 Task: Add Murphy's Naturals Lemon Eucalyptus Oil Mosquito & Tick to the cart.
Action: Mouse moved to (828, 313)
Screenshot: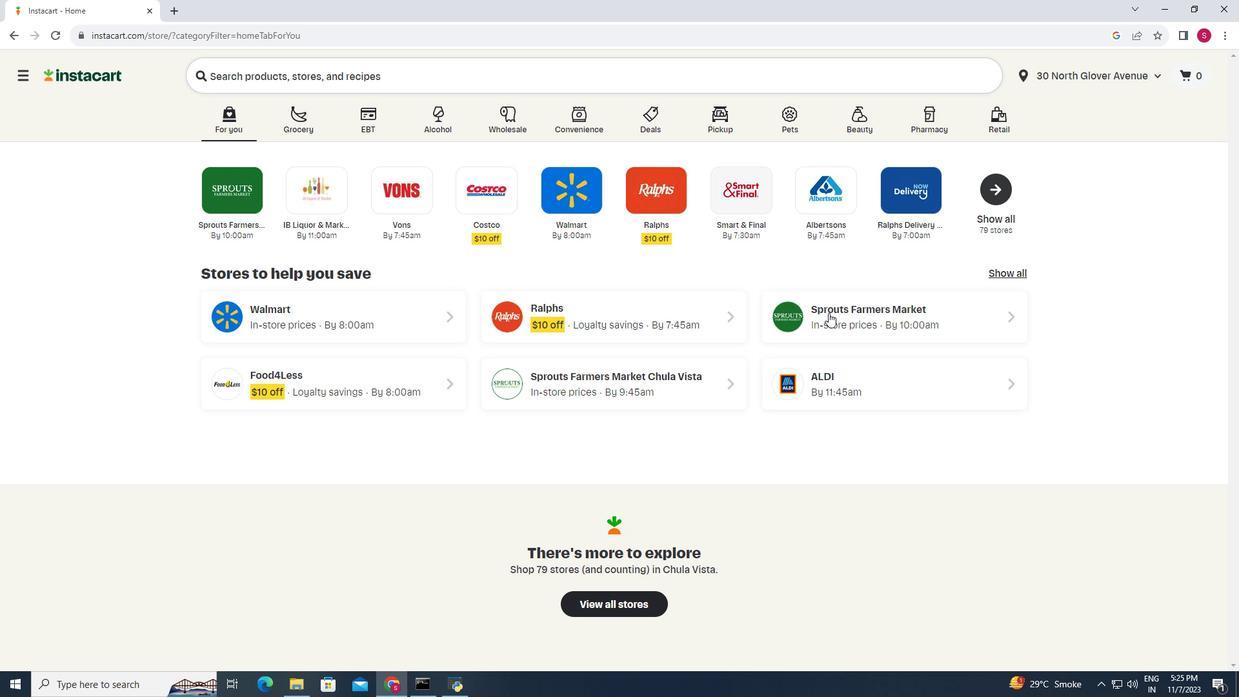 
Action: Mouse pressed left at (828, 313)
Screenshot: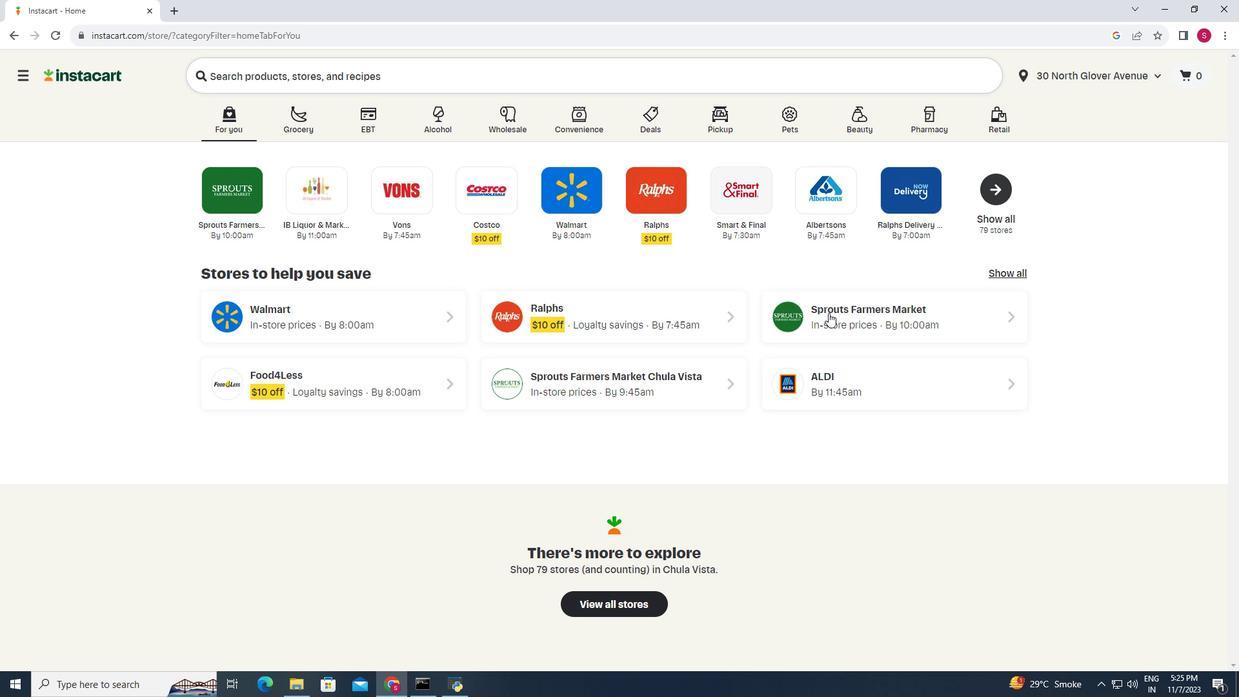 
Action: Mouse moved to (13, 540)
Screenshot: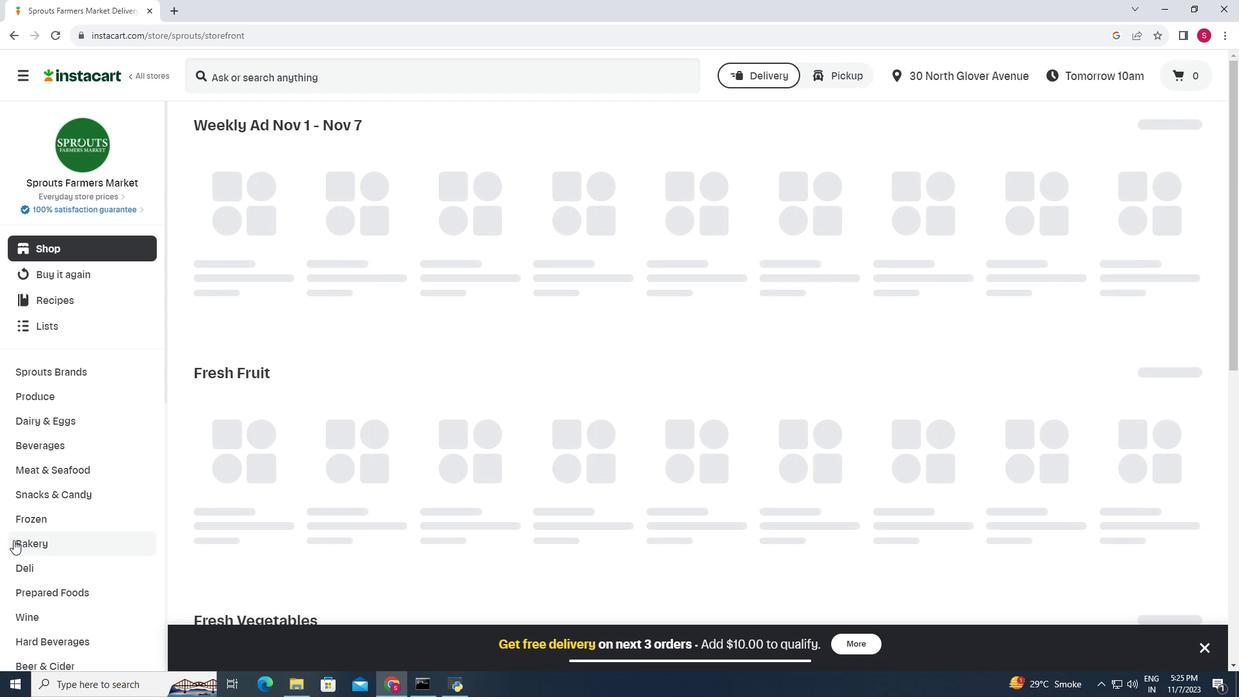 
Action: Mouse scrolled (13, 539) with delta (0, 0)
Screenshot: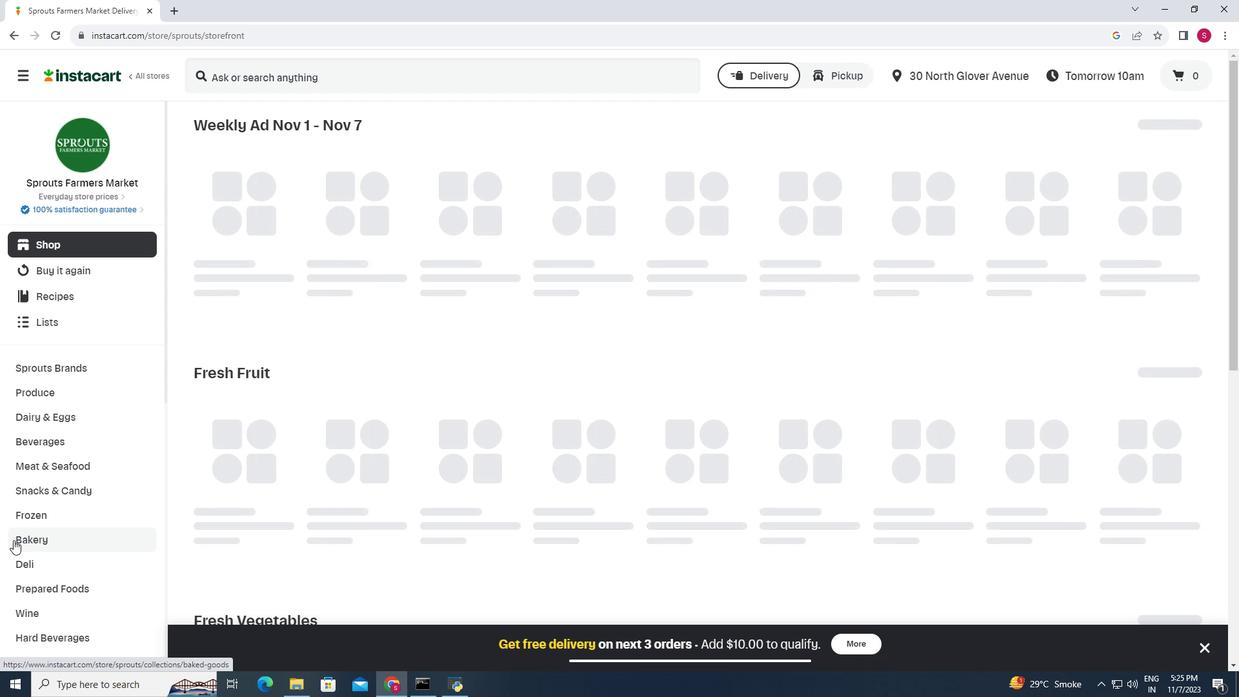 
Action: Mouse scrolled (13, 539) with delta (0, 0)
Screenshot: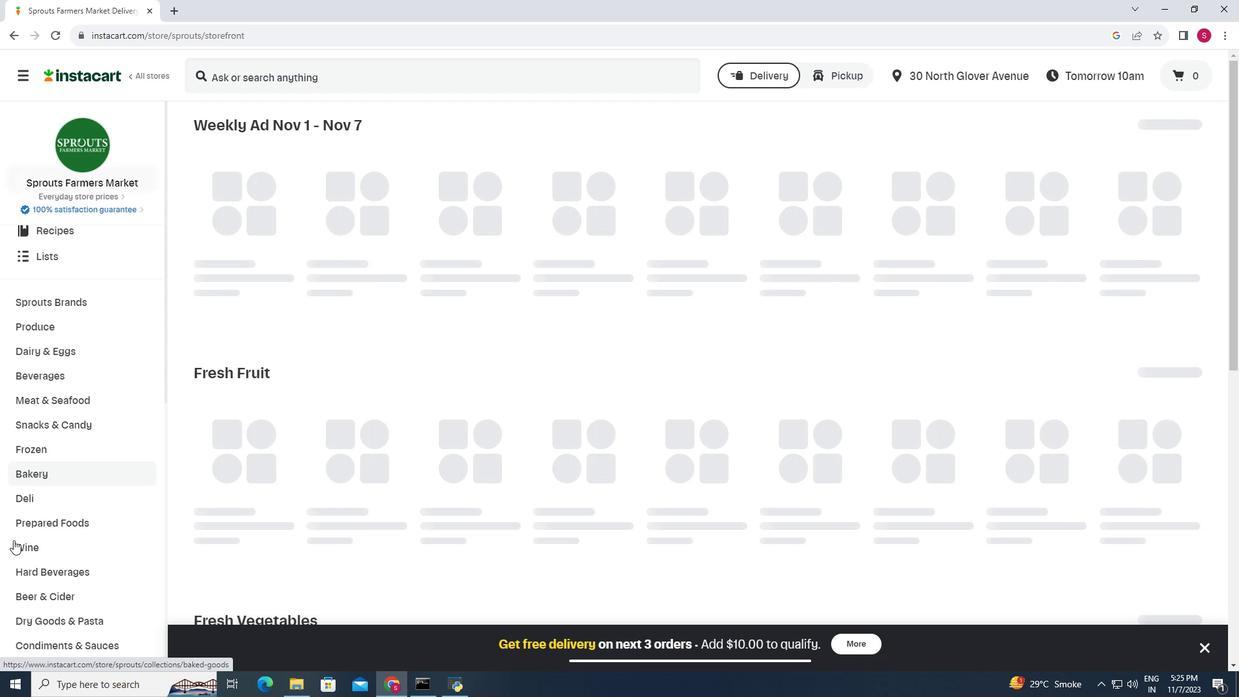
Action: Mouse scrolled (13, 539) with delta (0, 0)
Screenshot: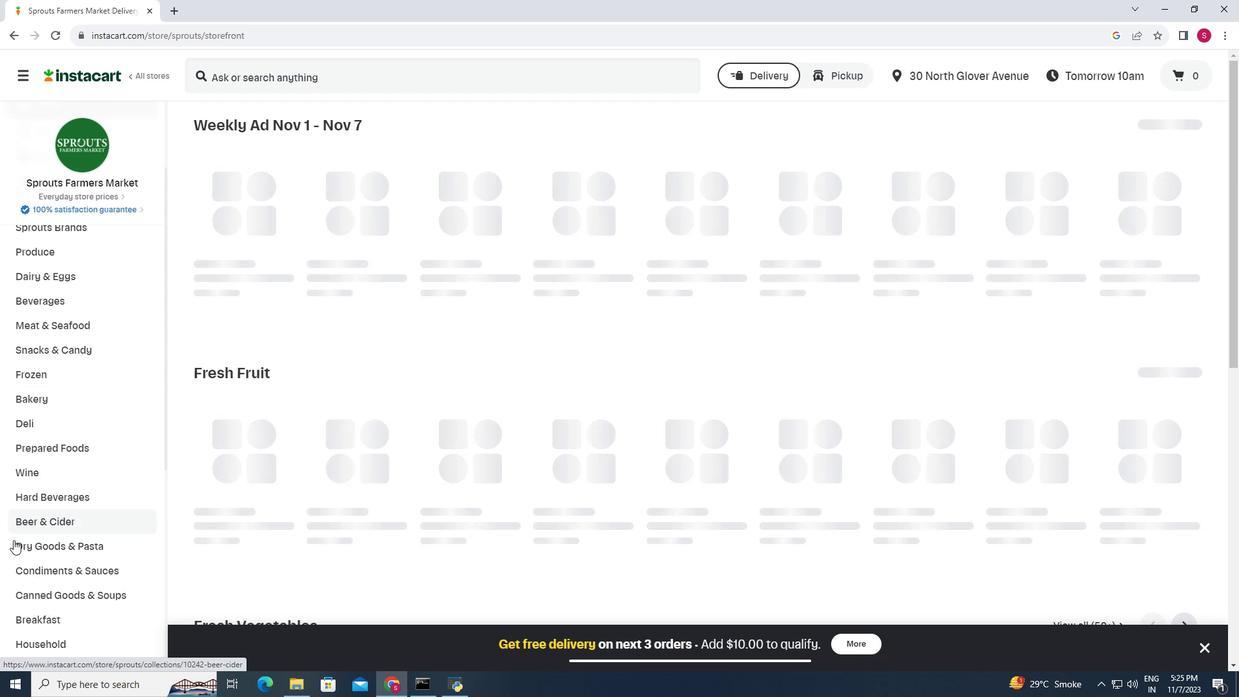 
Action: Mouse scrolled (13, 539) with delta (0, 0)
Screenshot: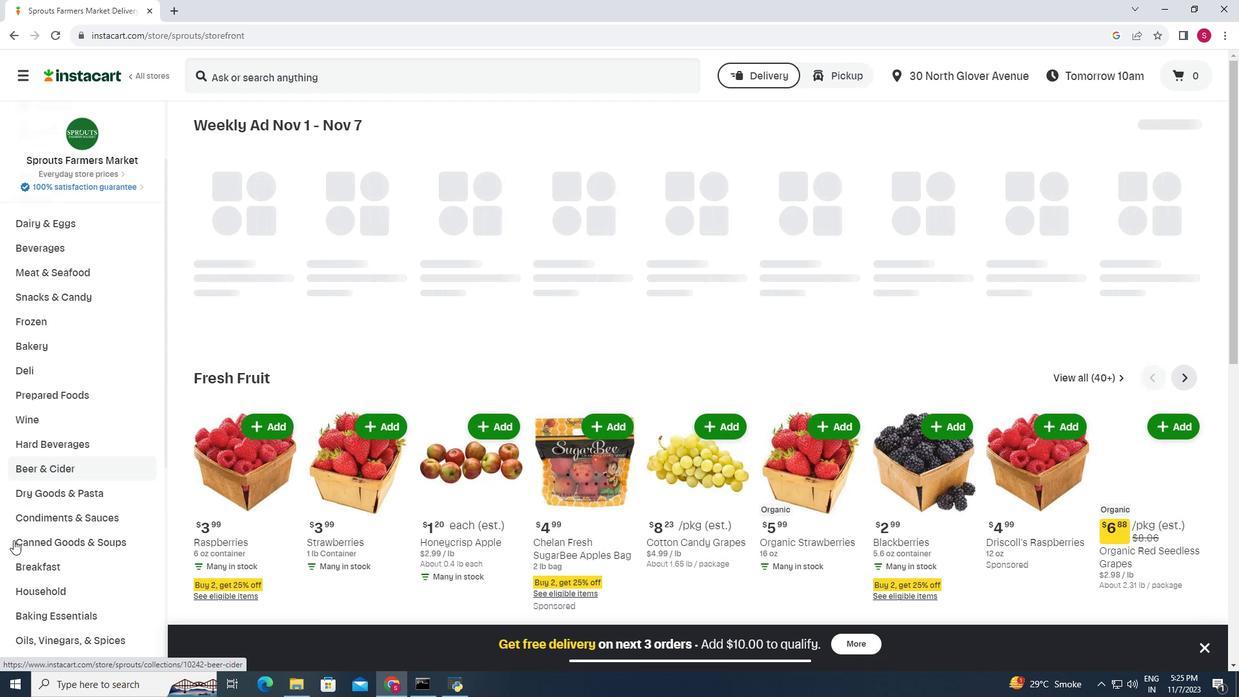 
Action: Mouse scrolled (13, 539) with delta (0, 0)
Screenshot: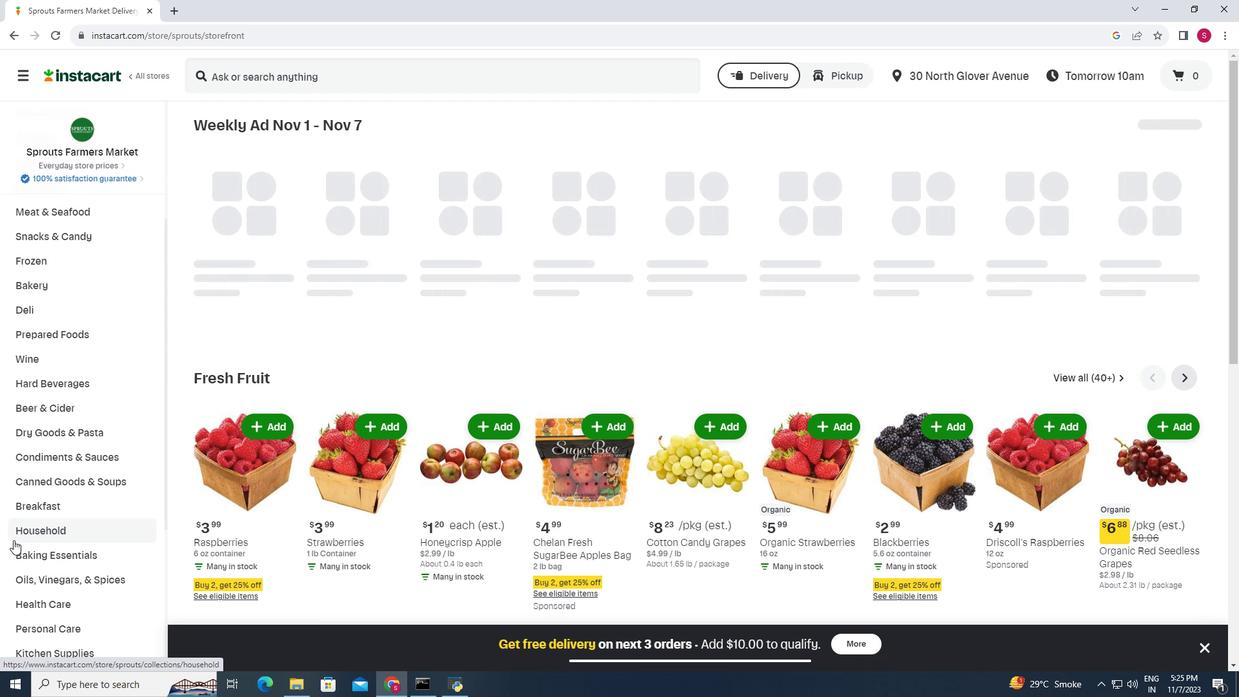 
Action: Mouse moved to (67, 466)
Screenshot: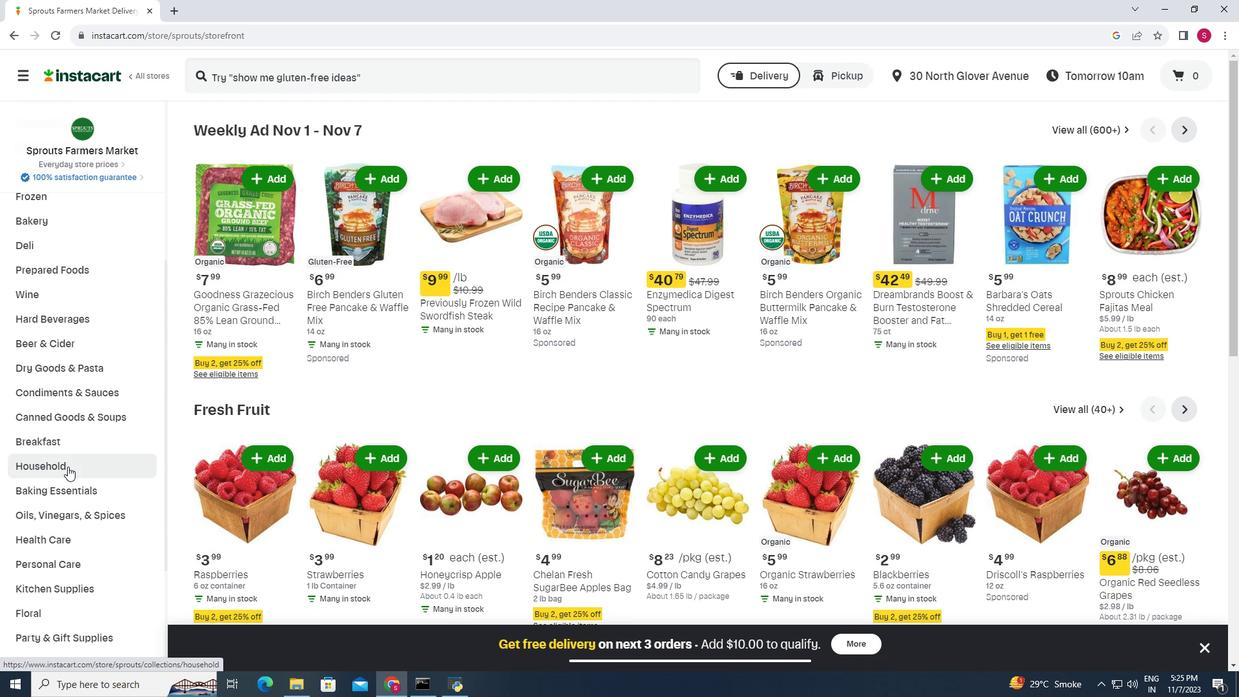 
Action: Mouse pressed left at (67, 466)
Screenshot: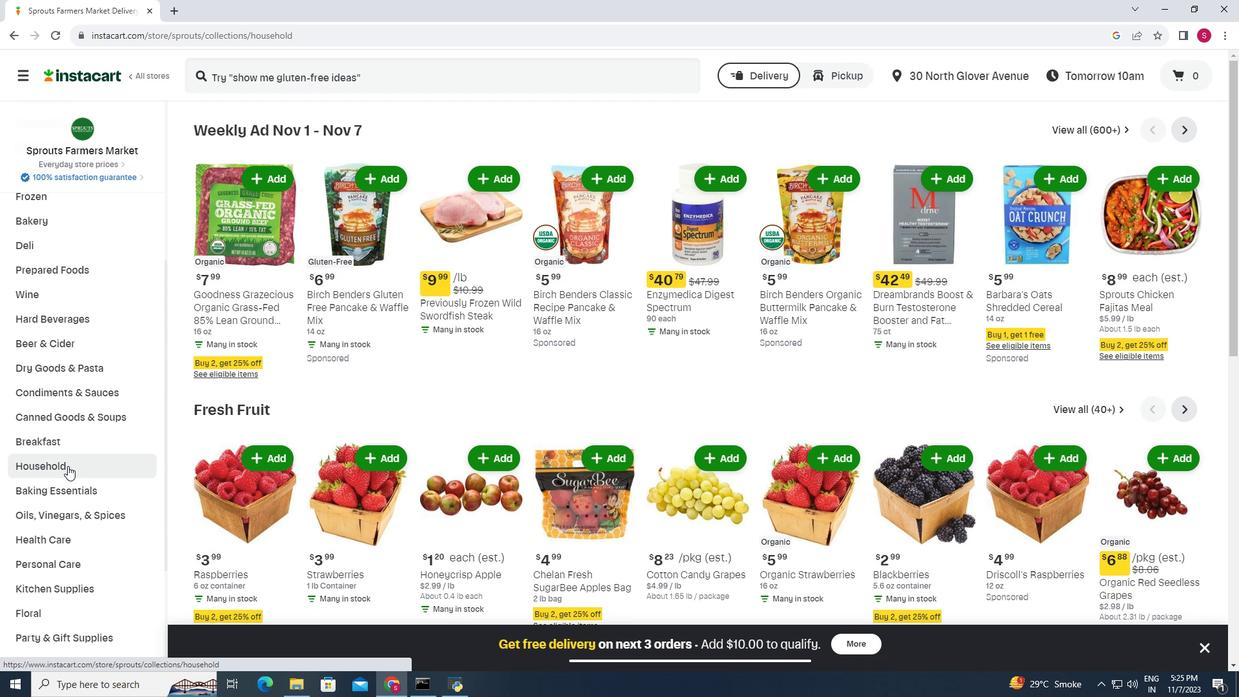 
Action: Mouse moved to (803, 158)
Screenshot: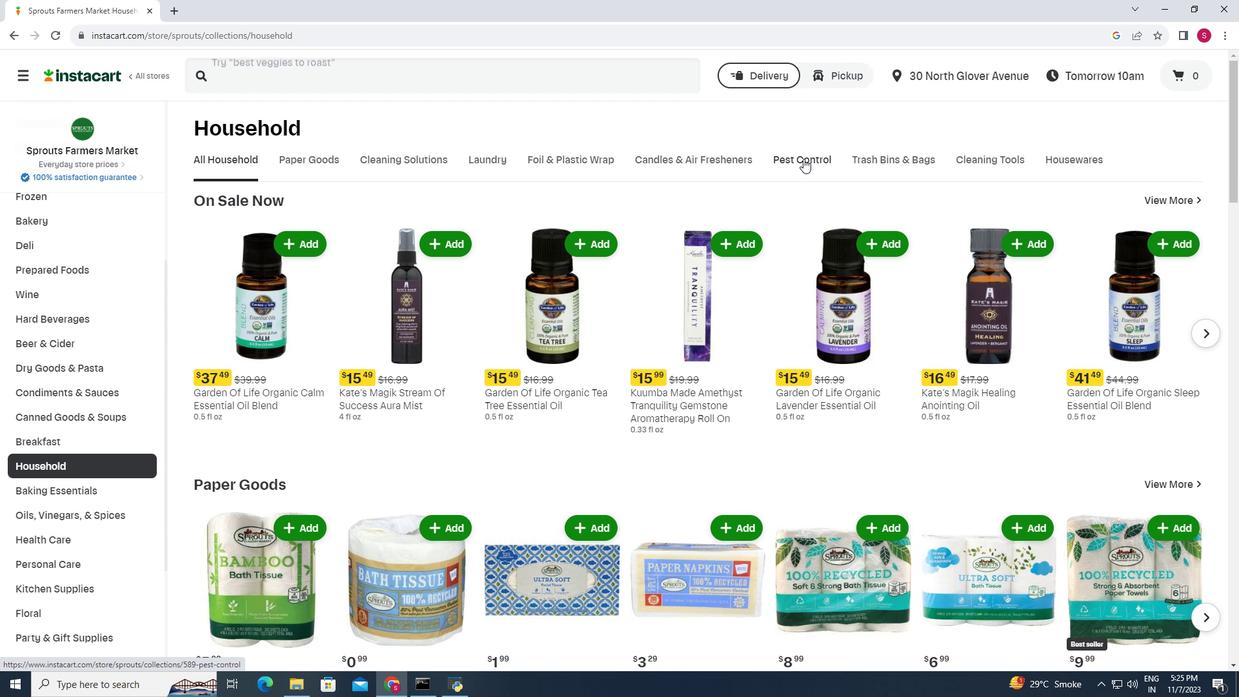 
Action: Mouse pressed left at (803, 158)
Screenshot: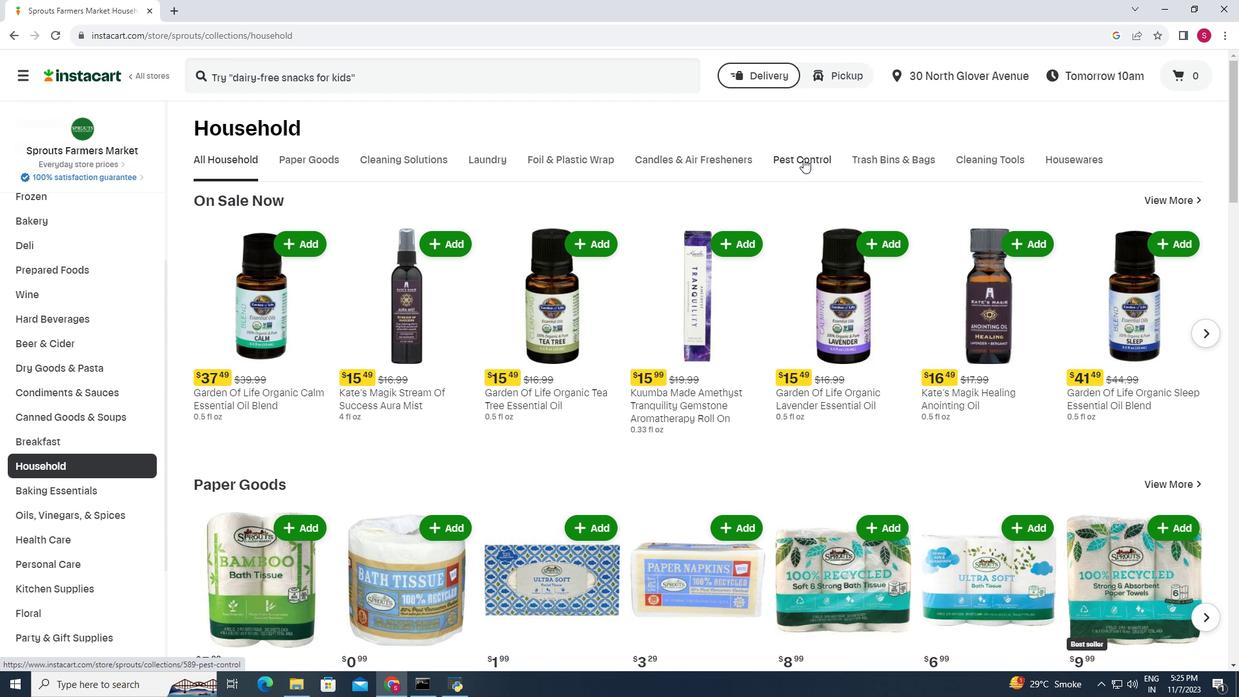 
Action: Mouse moved to (818, 262)
Screenshot: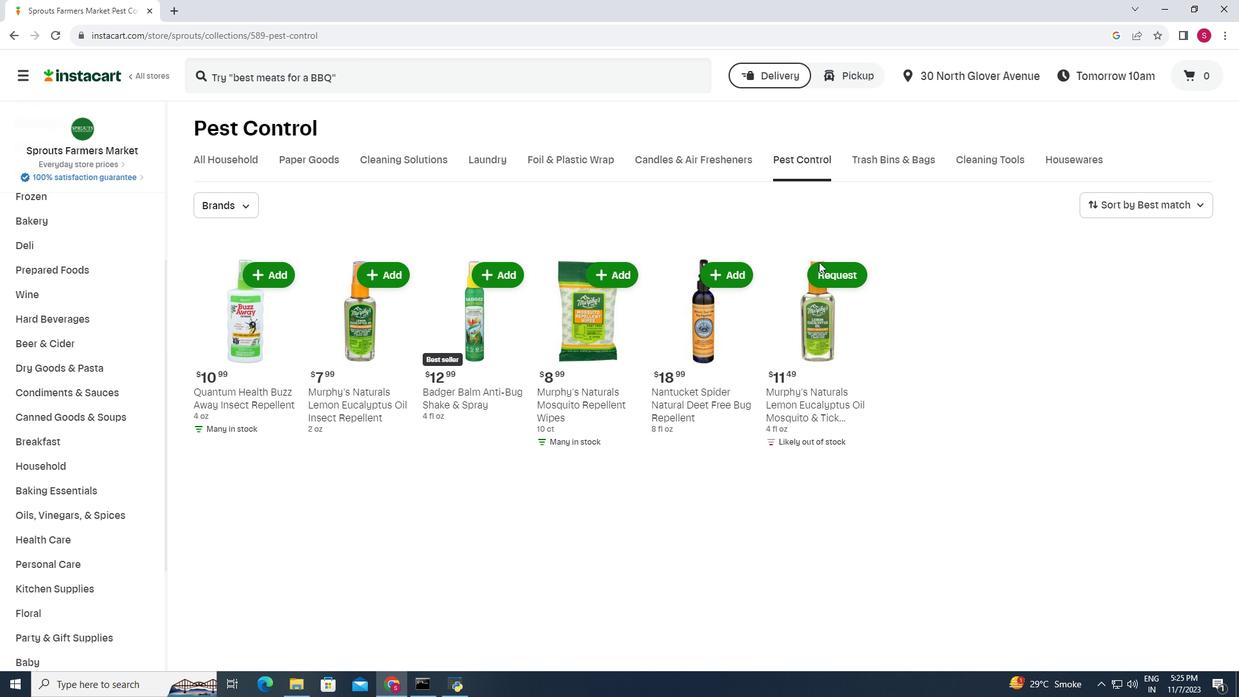 
Action: Mouse pressed left at (818, 262)
Screenshot: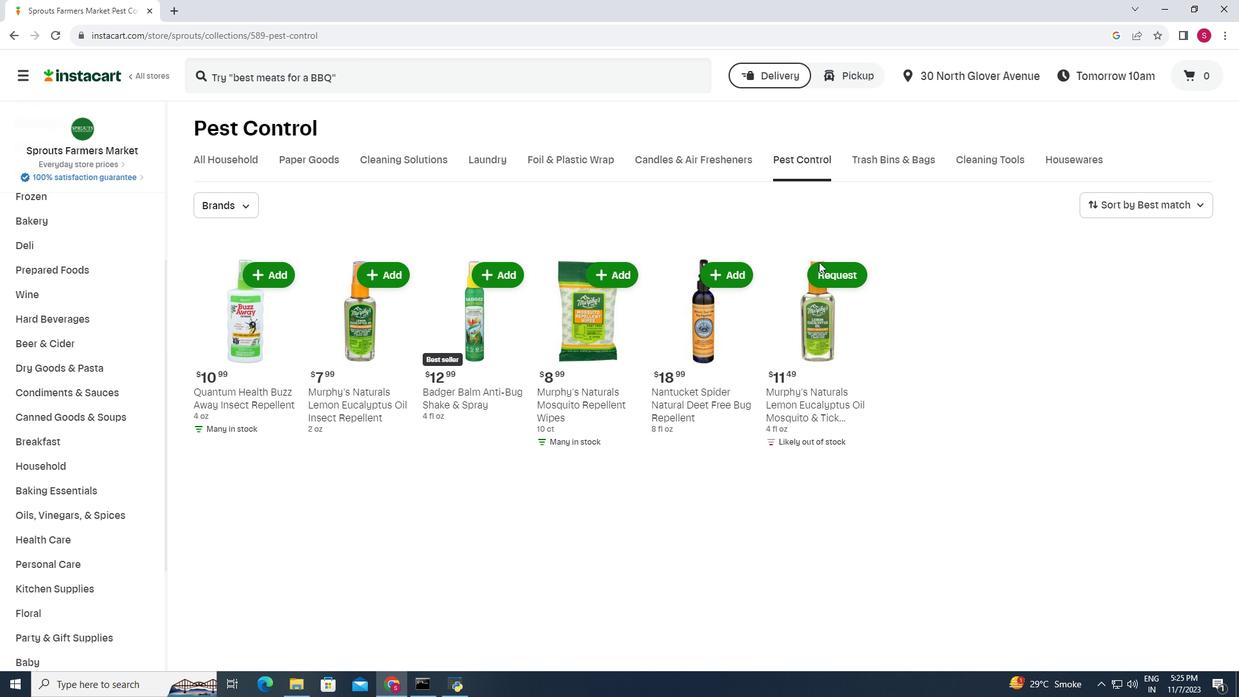 
Action: Mouse moved to (822, 271)
Screenshot: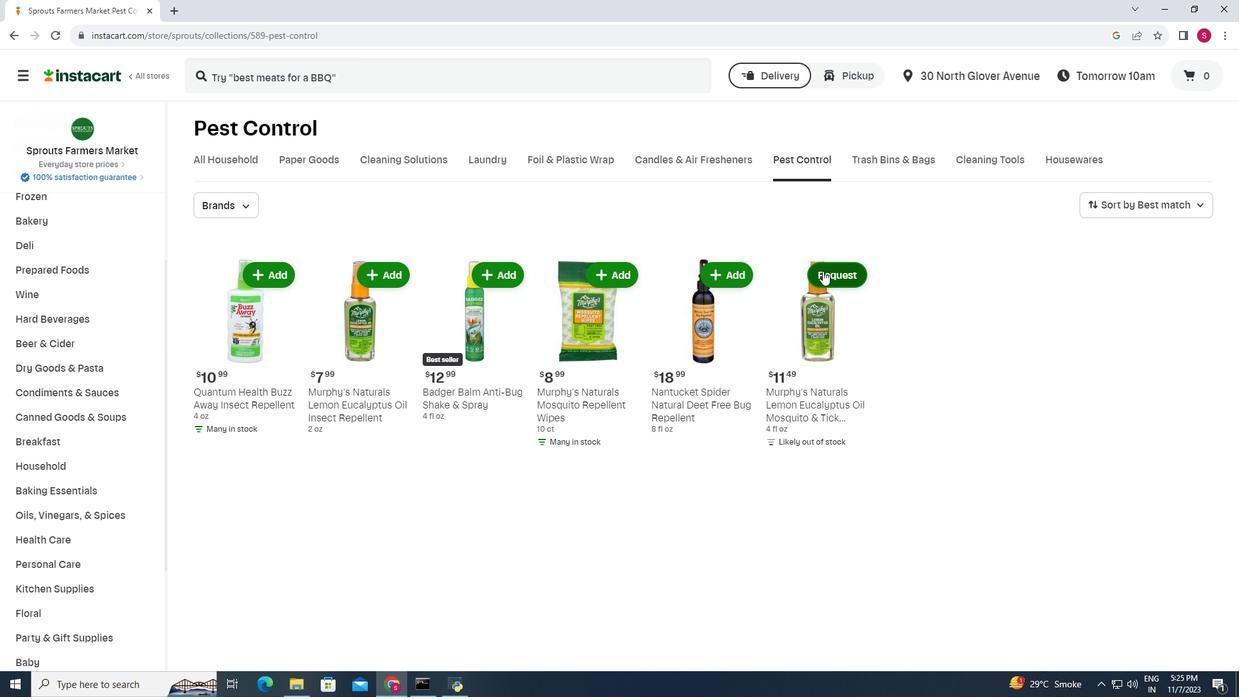 
Action: Mouse pressed left at (822, 271)
Screenshot: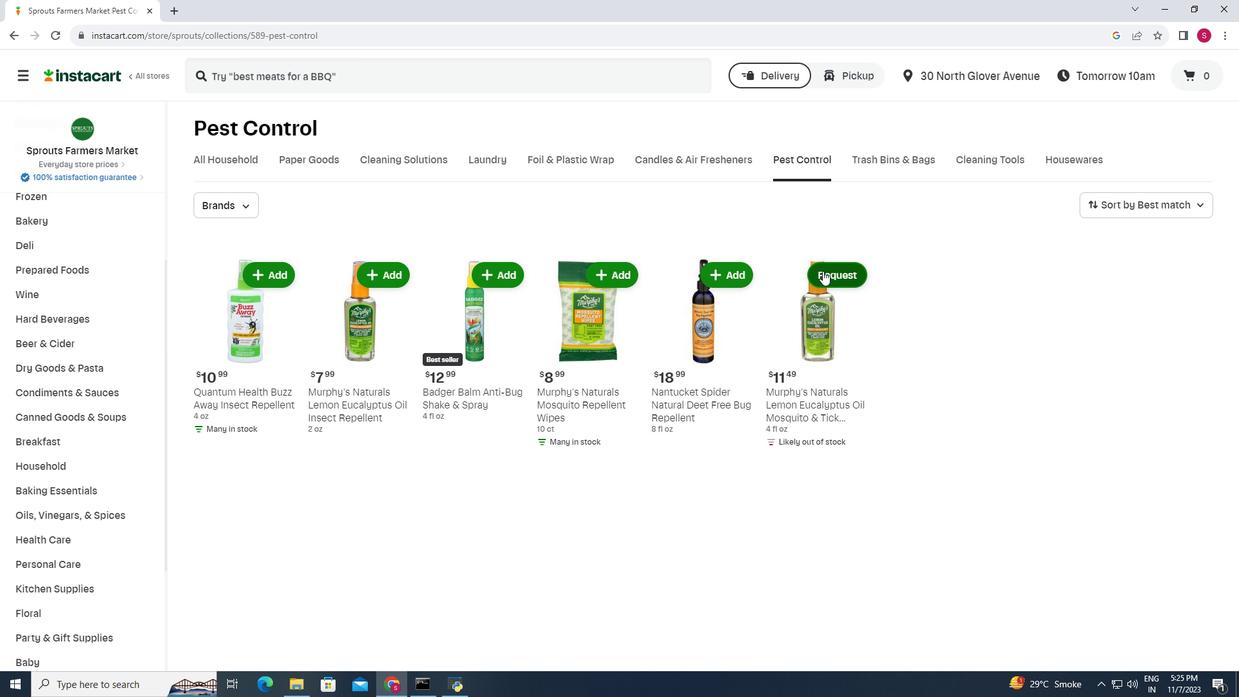 
Action: Mouse moved to (647, 524)
Screenshot: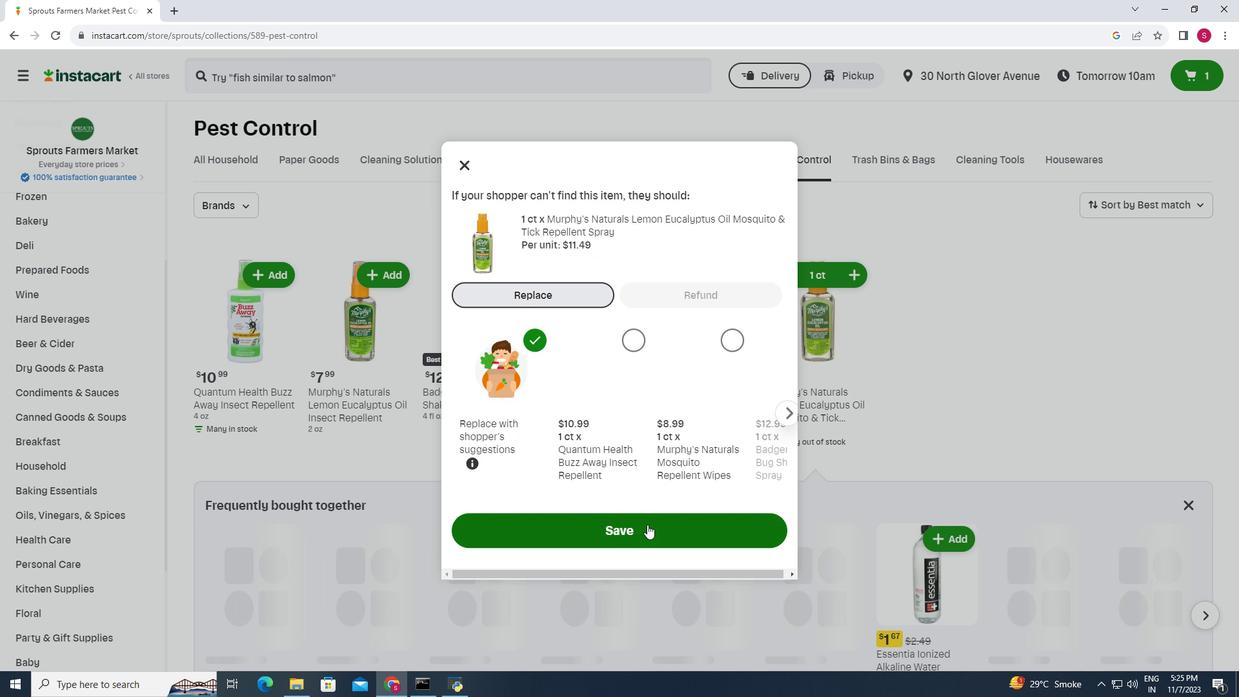 
Action: Mouse pressed left at (647, 524)
Screenshot: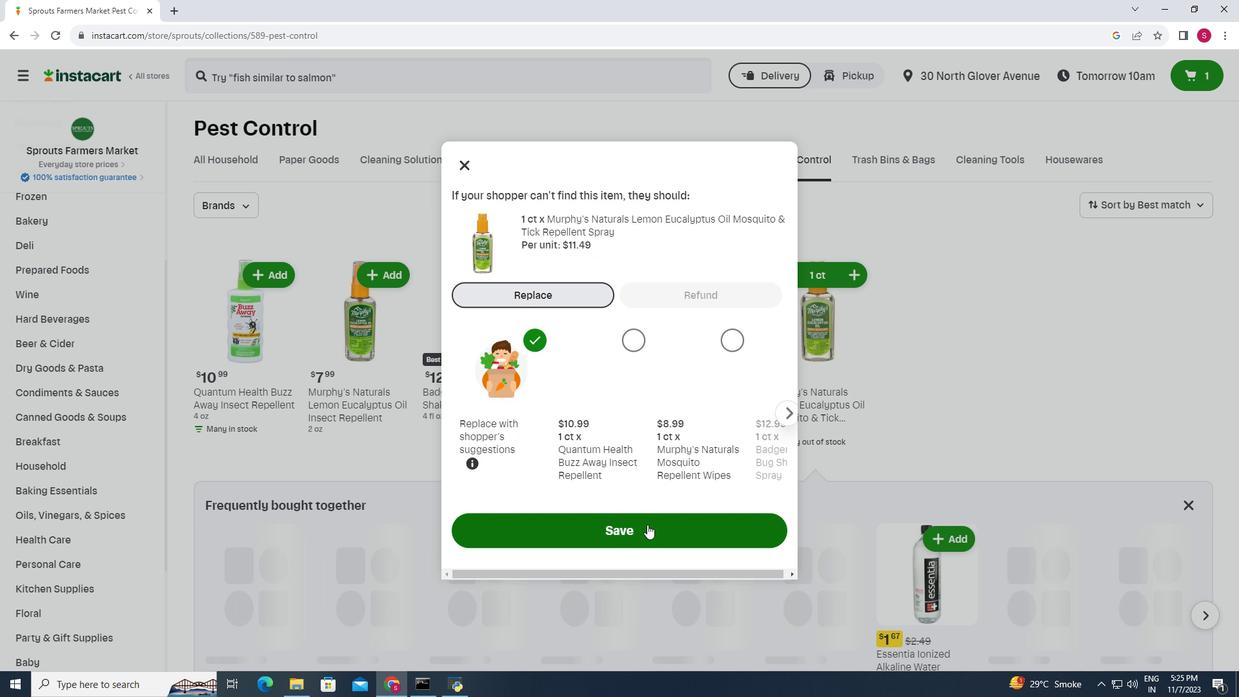 
Action: Mouse moved to (810, 432)
Screenshot: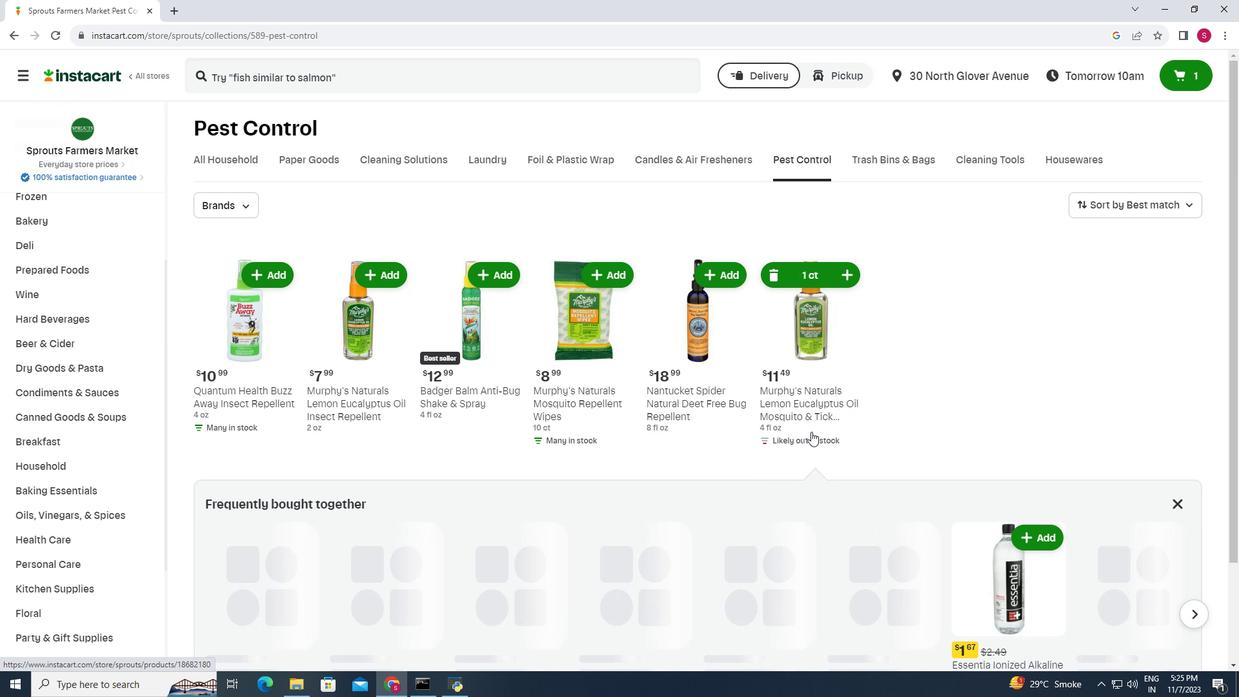 
